 Task: Find One-way flight tickets for 1 adult, in Economy from Sydney to Auckland to travel on 26-Nov-2023.  Choice of flight is any airlines. Look for the cheapest flights. Setup price alerts to receive notifications for price drop.
Action: Mouse moved to (286, 250)
Screenshot: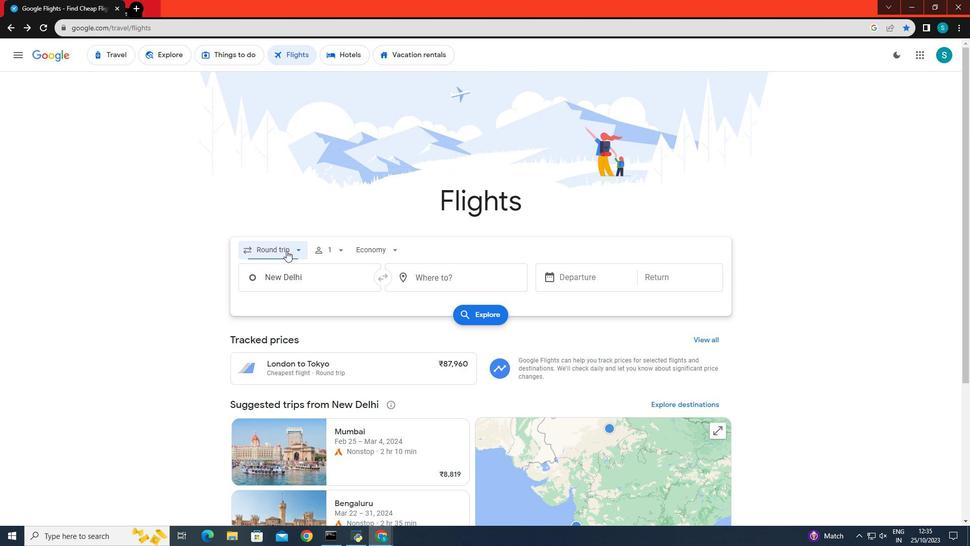 
Action: Mouse pressed left at (286, 250)
Screenshot: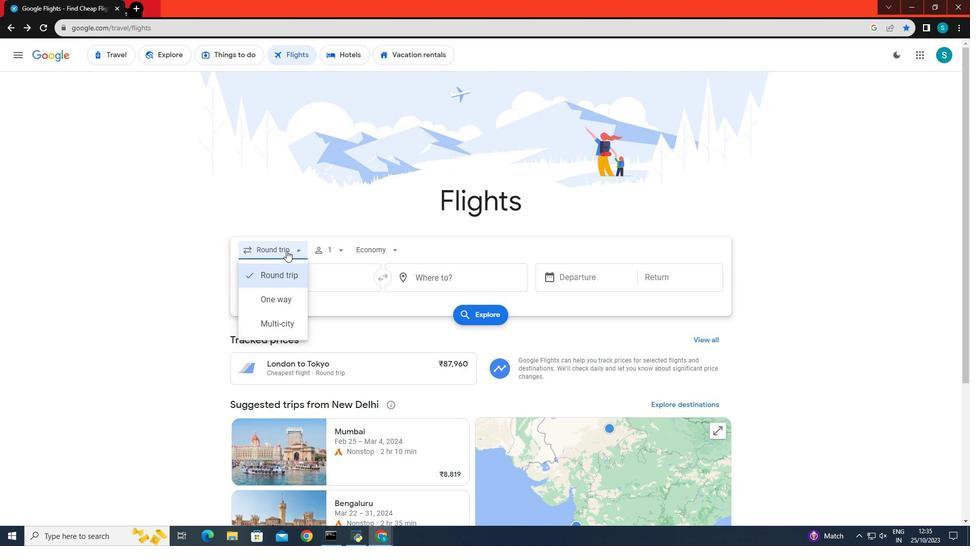 
Action: Mouse moved to (289, 298)
Screenshot: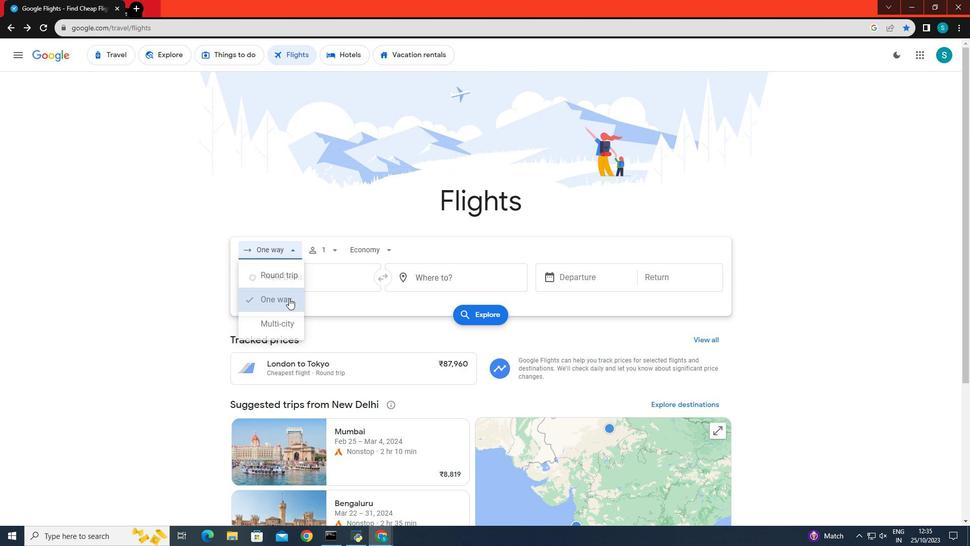 
Action: Mouse pressed left at (289, 298)
Screenshot: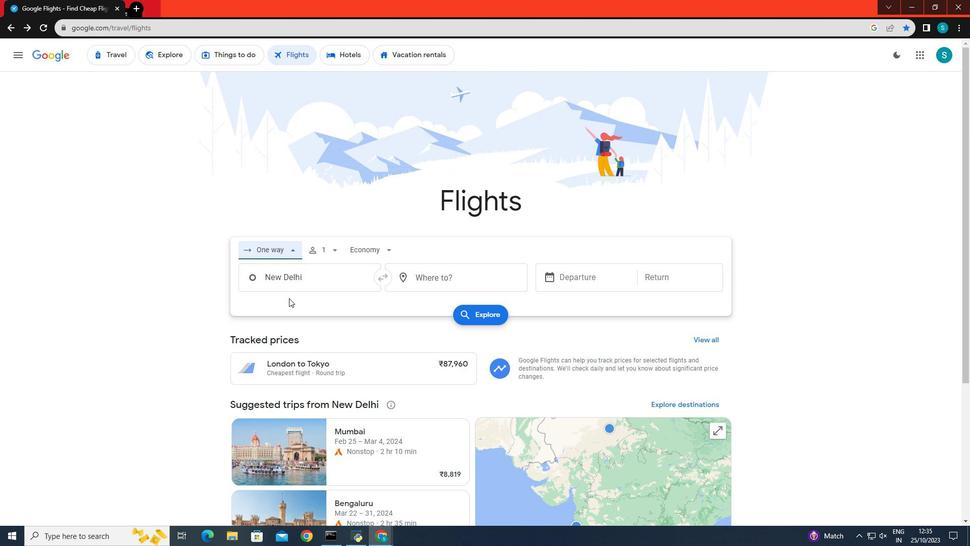 
Action: Mouse moved to (336, 251)
Screenshot: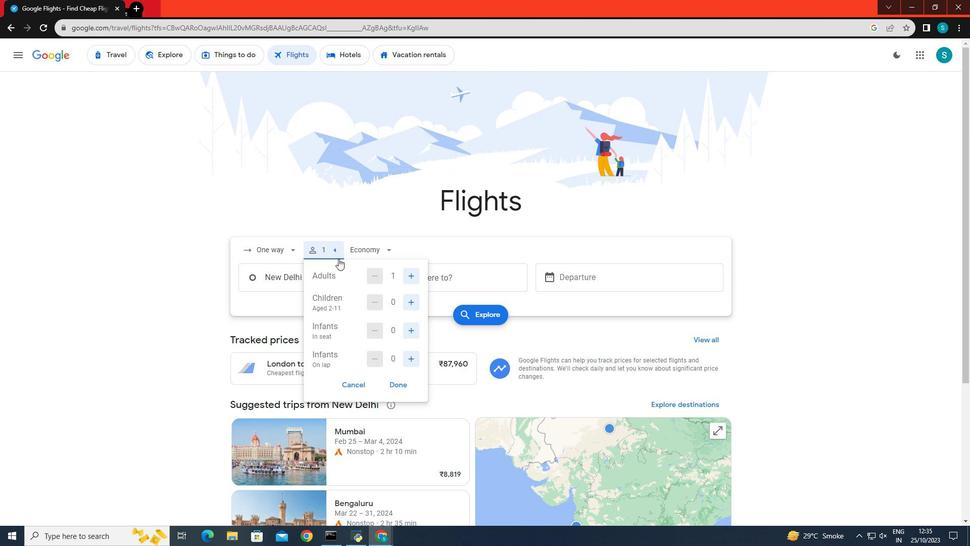 
Action: Mouse pressed left at (336, 251)
Screenshot: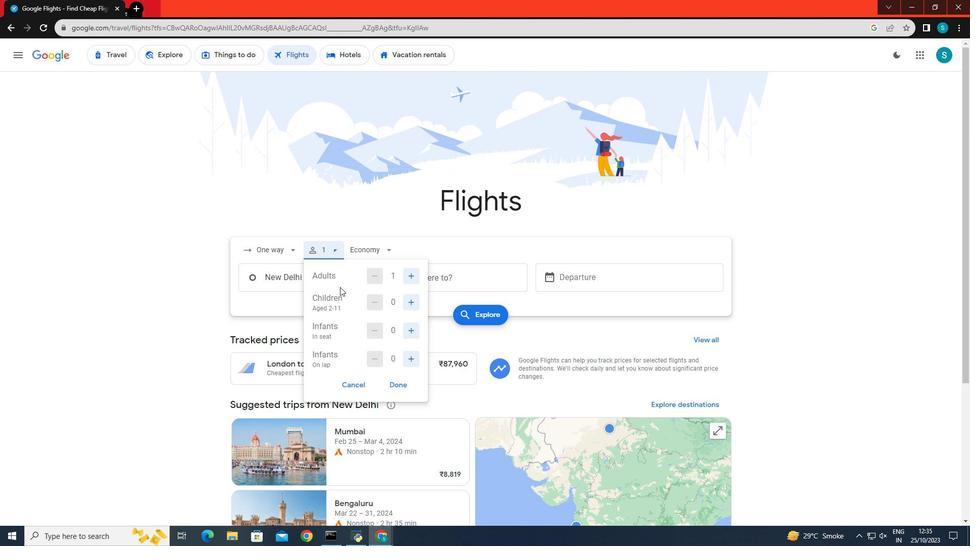 
Action: Mouse moved to (398, 386)
Screenshot: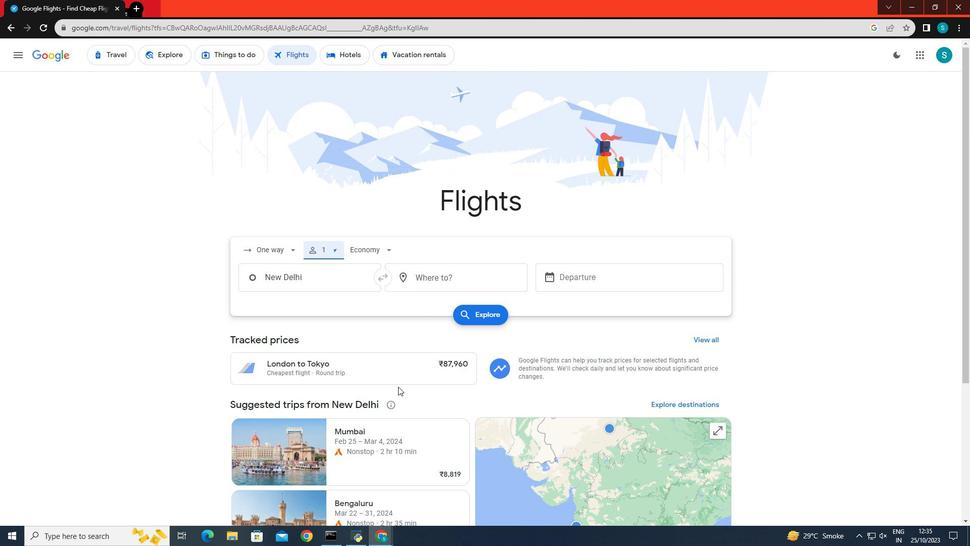 
Action: Mouse pressed left at (398, 386)
Screenshot: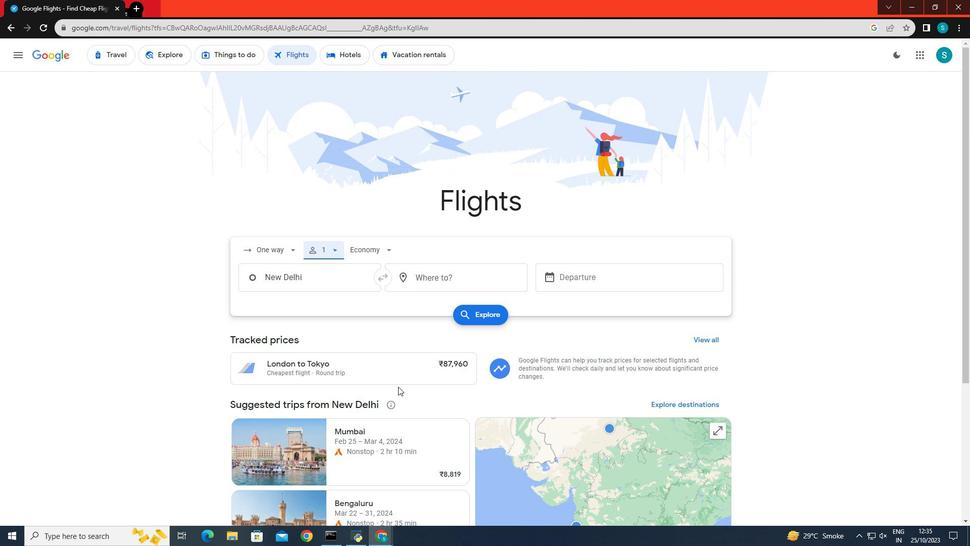 
Action: Mouse moved to (371, 253)
Screenshot: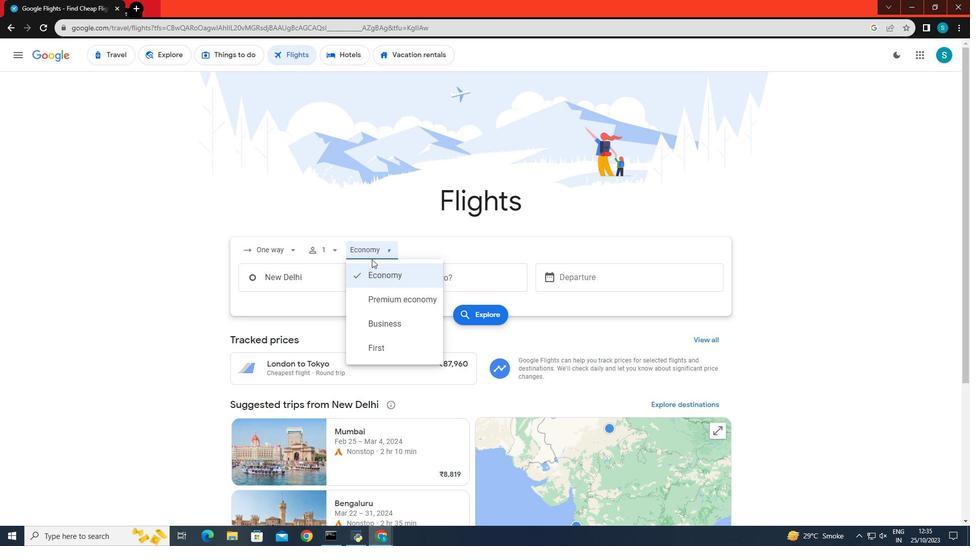 
Action: Mouse pressed left at (371, 253)
Screenshot: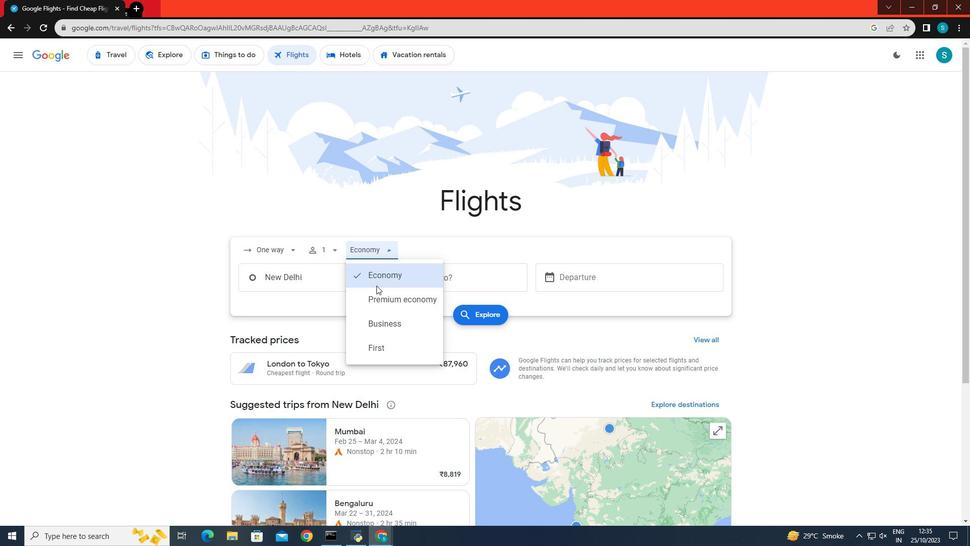 
Action: Mouse moved to (382, 278)
Screenshot: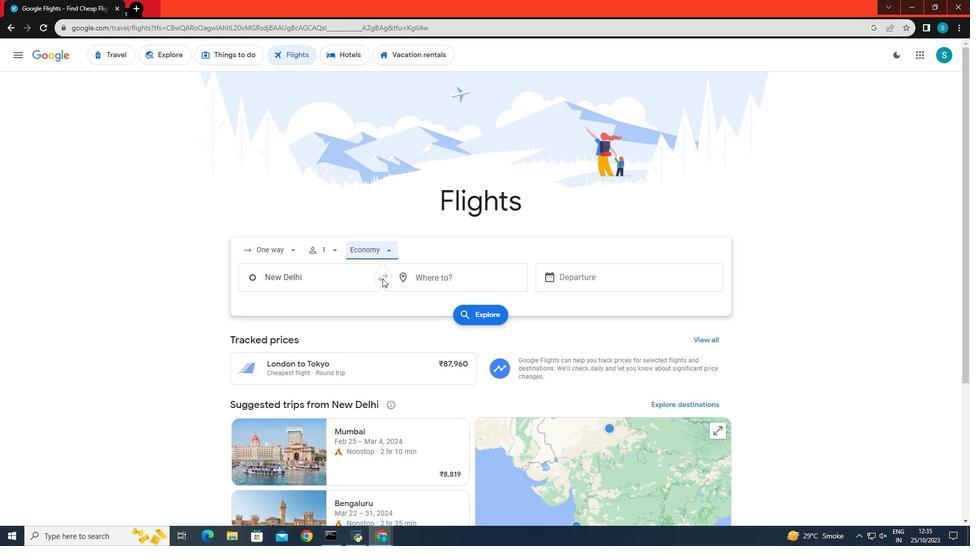 
Action: Mouse pressed left at (382, 278)
Screenshot: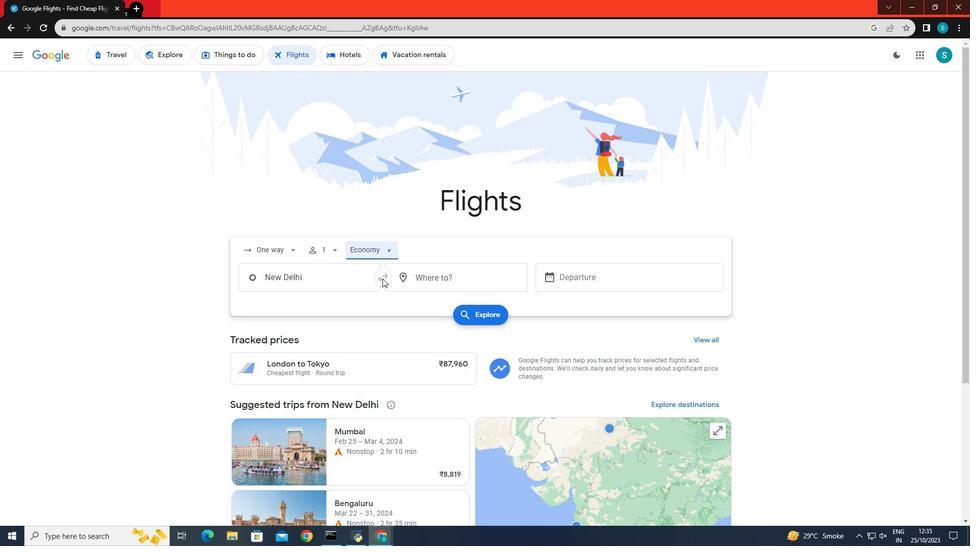 
Action: Mouse moved to (343, 286)
Screenshot: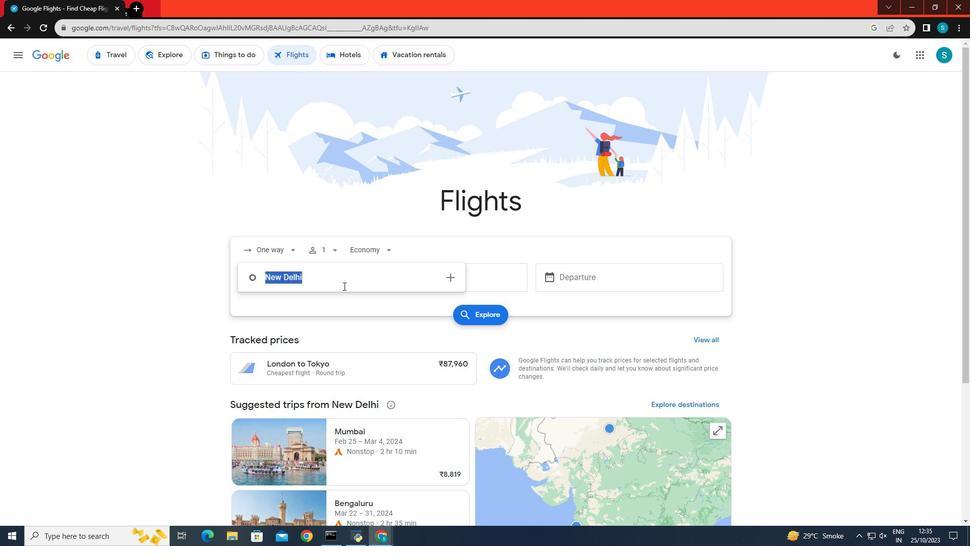 
Action: Mouse pressed left at (343, 286)
Screenshot: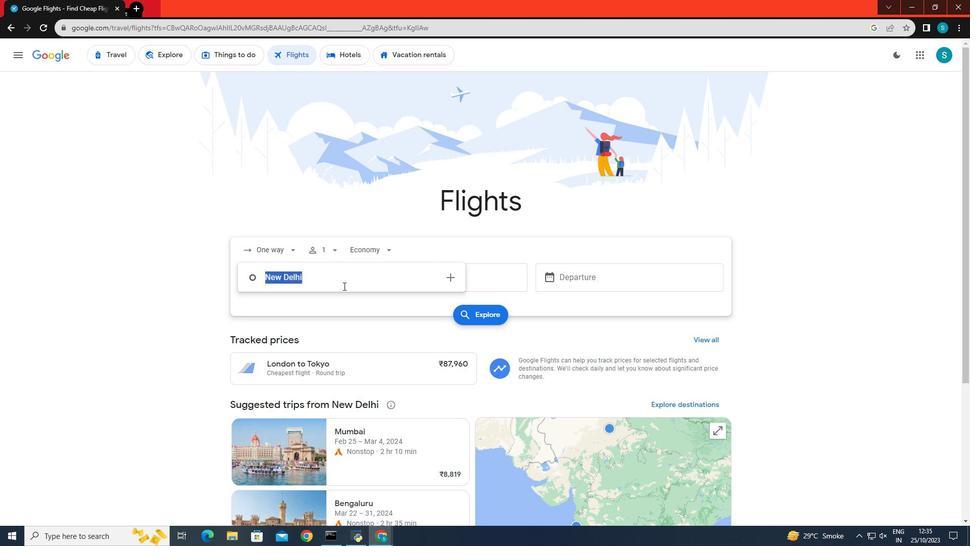 
Action: Key pressed <Key.backspace><Key.caps_lock>S<Key.caps_lock>yden<Key.backspace><Key.backspace>ney
Screenshot: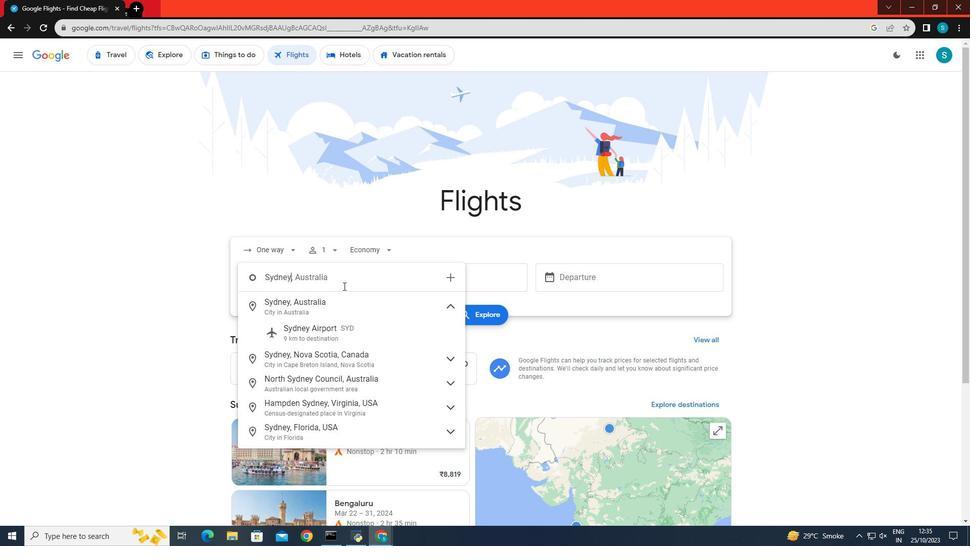 
Action: Mouse moved to (318, 326)
Screenshot: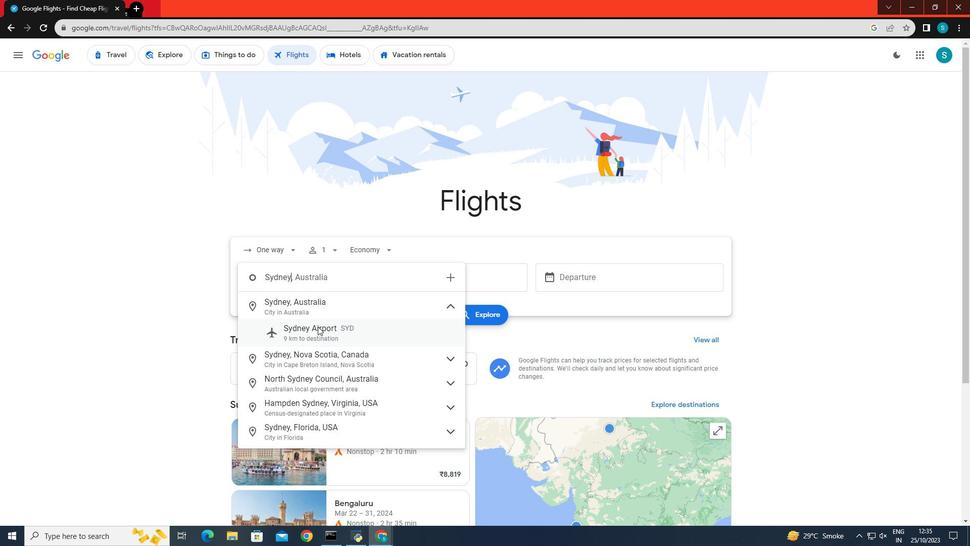 
Action: Mouse pressed left at (318, 326)
Screenshot: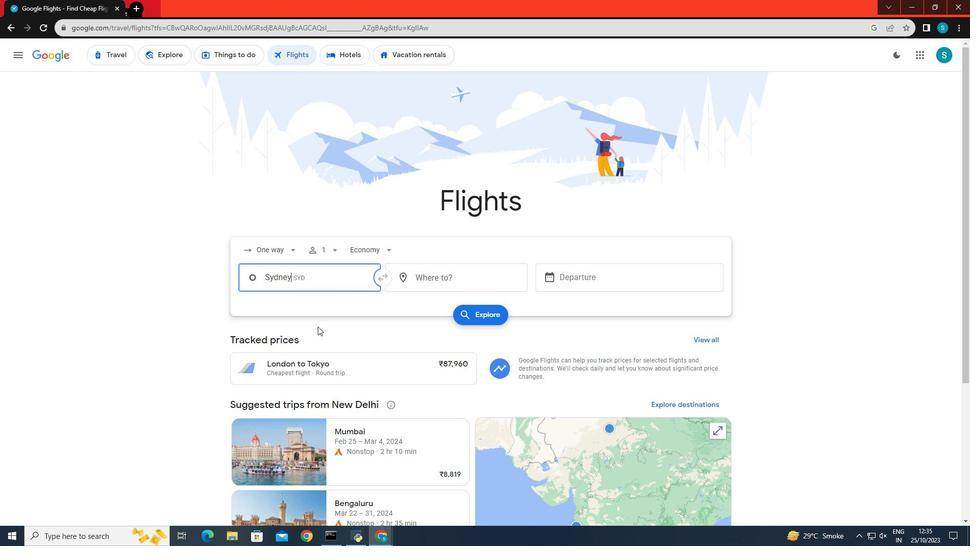 
Action: Mouse moved to (419, 279)
Screenshot: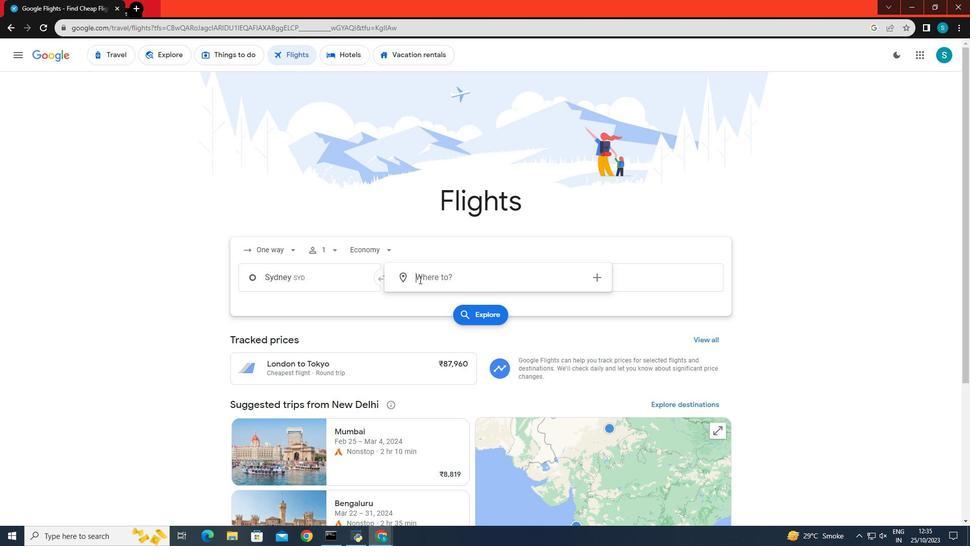 
Action: Mouse pressed left at (419, 279)
Screenshot: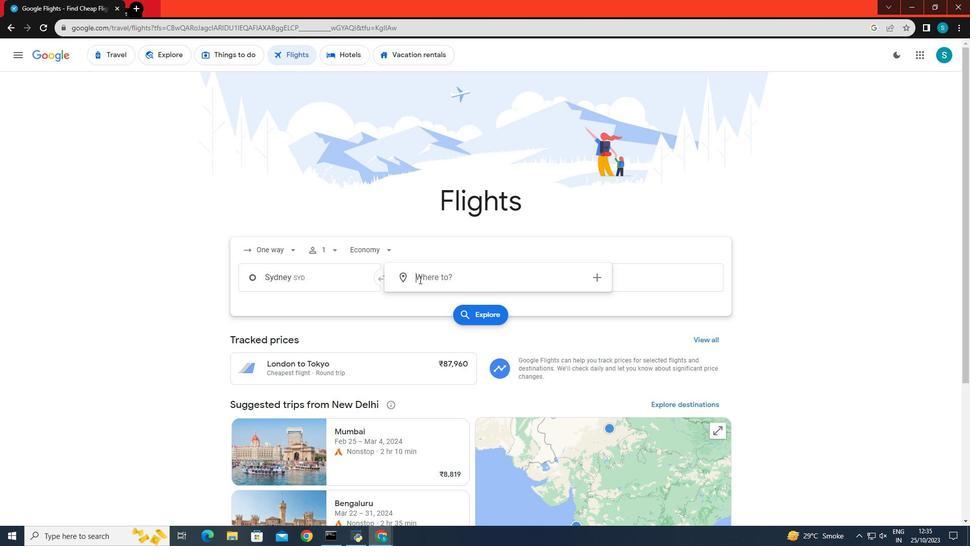 
Action: Key pressed <Key.caps_lock>A<Key.caps_lock>uckland
Screenshot: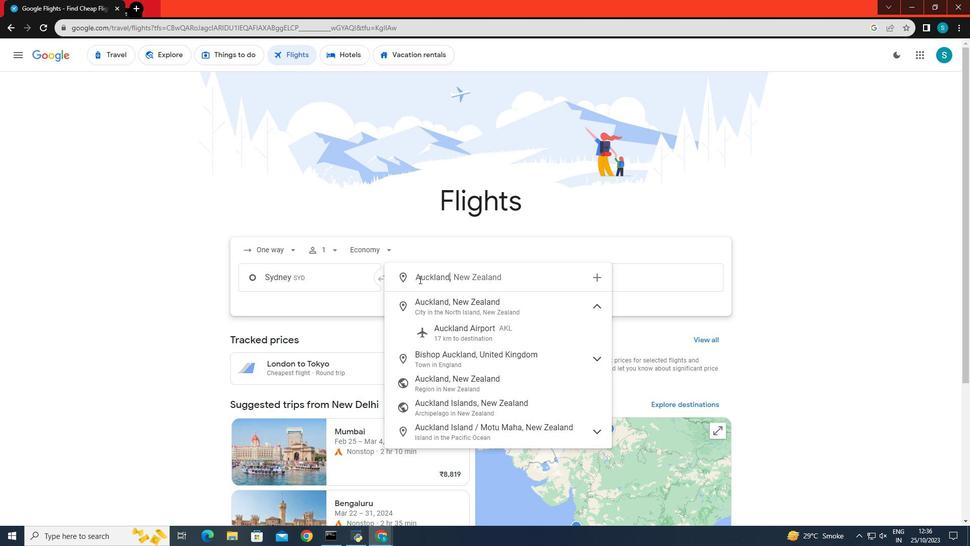 
Action: Mouse moved to (451, 326)
Screenshot: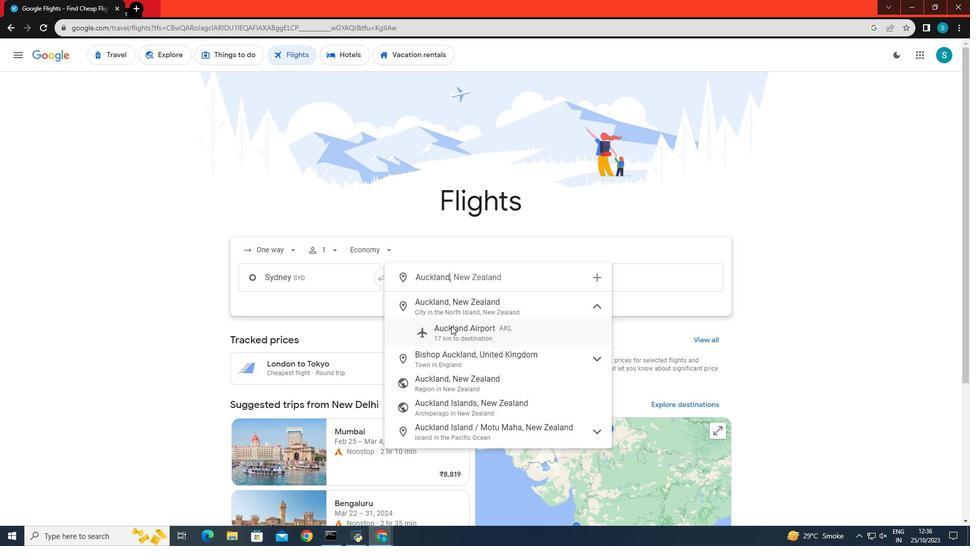 
Action: Mouse pressed left at (451, 326)
Screenshot: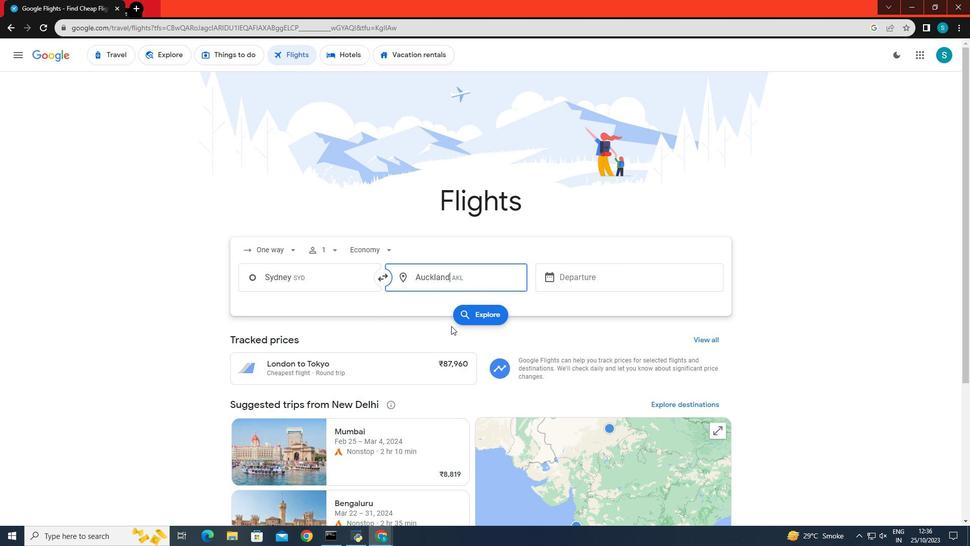 
Action: Mouse moved to (567, 274)
Screenshot: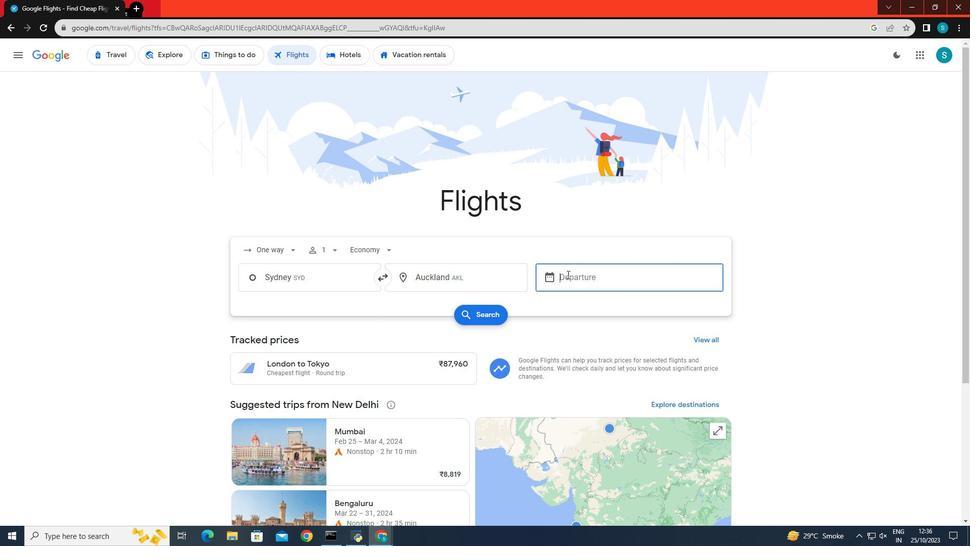 
Action: Mouse pressed left at (567, 274)
Screenshot: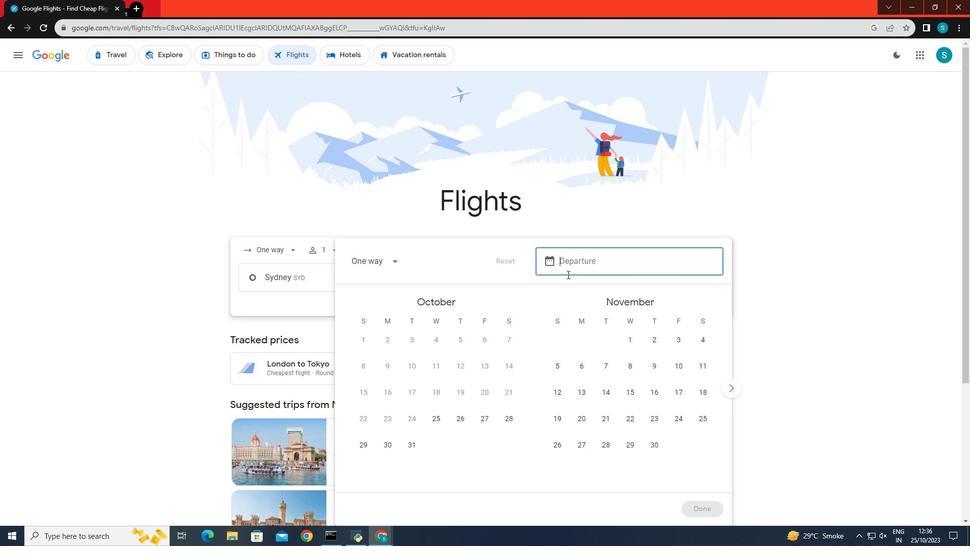 
Action: Mouse moved to (558, 444)
Screenshot: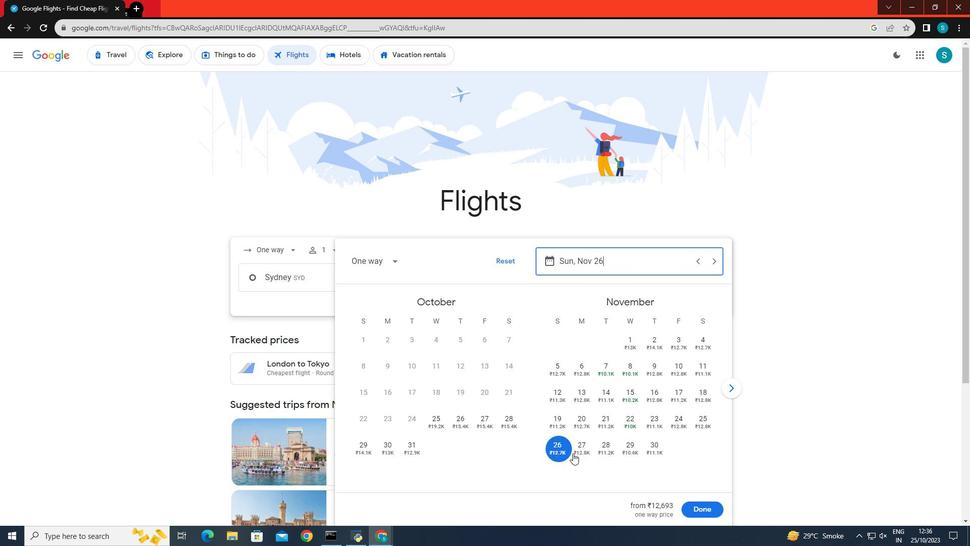 
Action: Mouse pressed left at (558, 444)
Screenshot: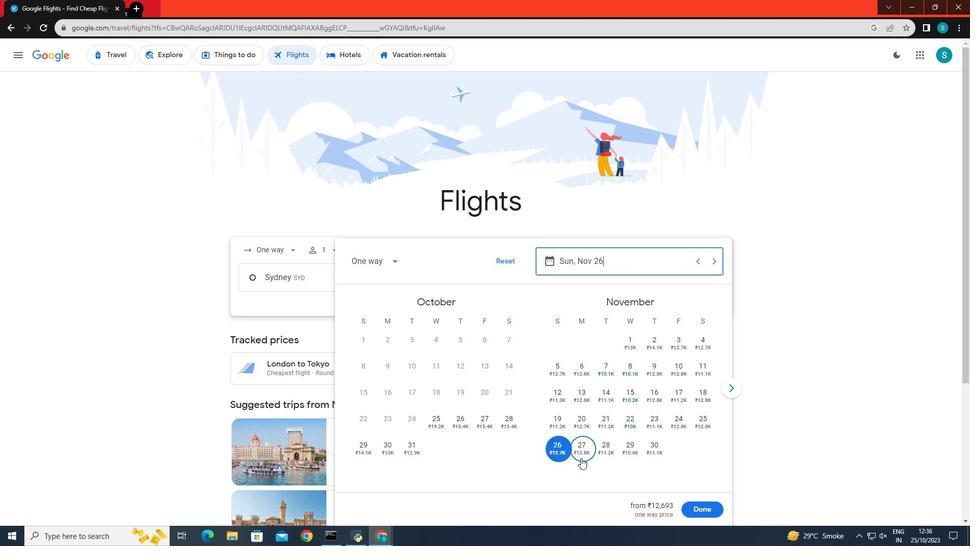 
Action: Mouse moved to (692, 510)
Screenshot: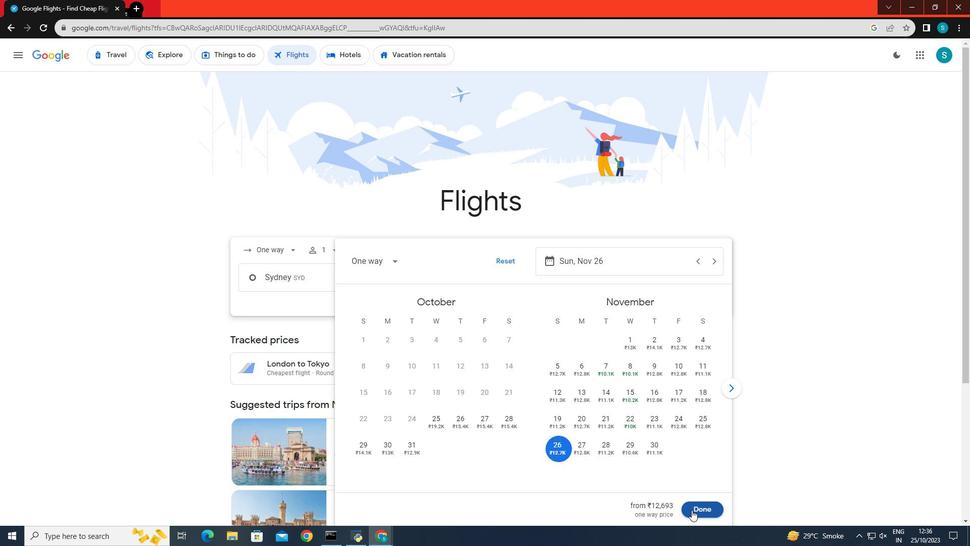 
Action: Mouse pressed left at (692, 510)
Screenshot: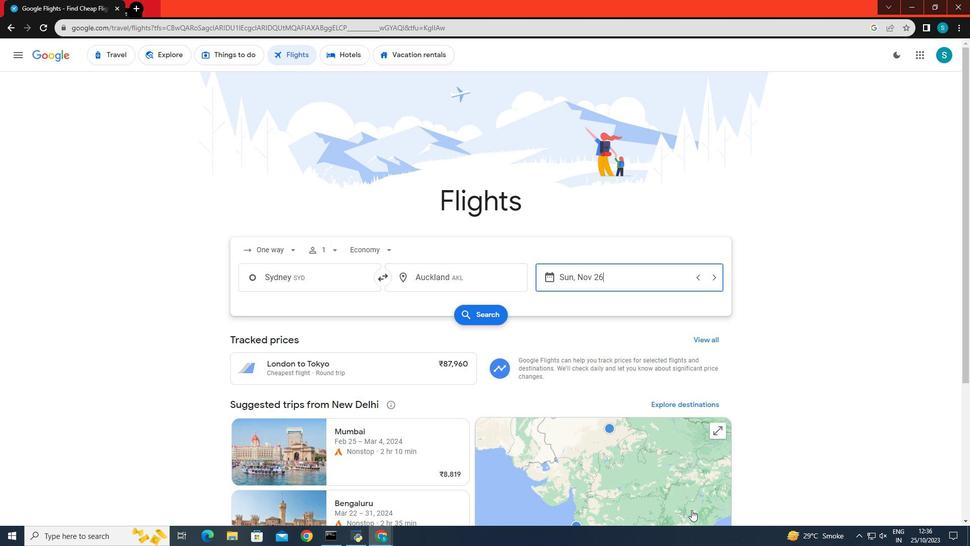 
Action: Mouse moved to (483, 314)
Screenshot: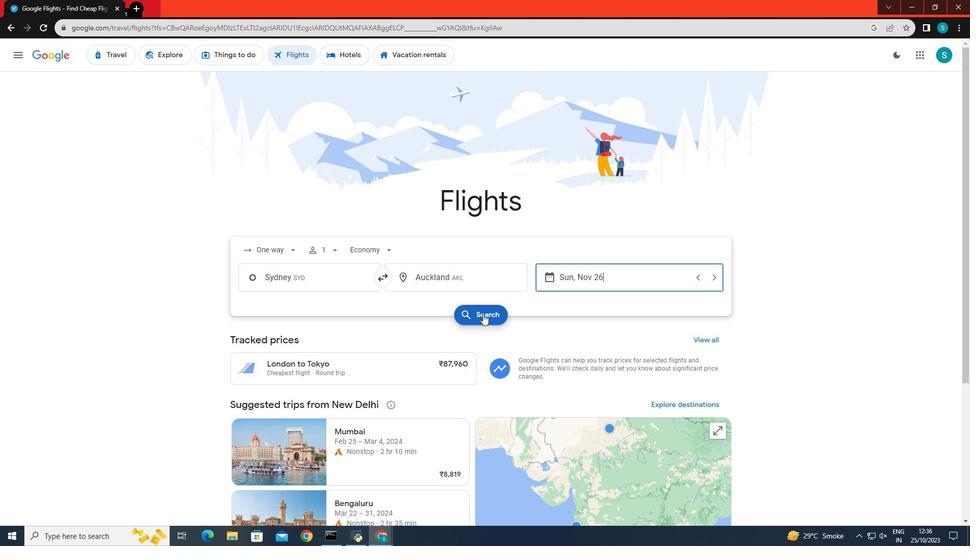 
Action: Mouse pressed left at (483, 314)
Screenshot: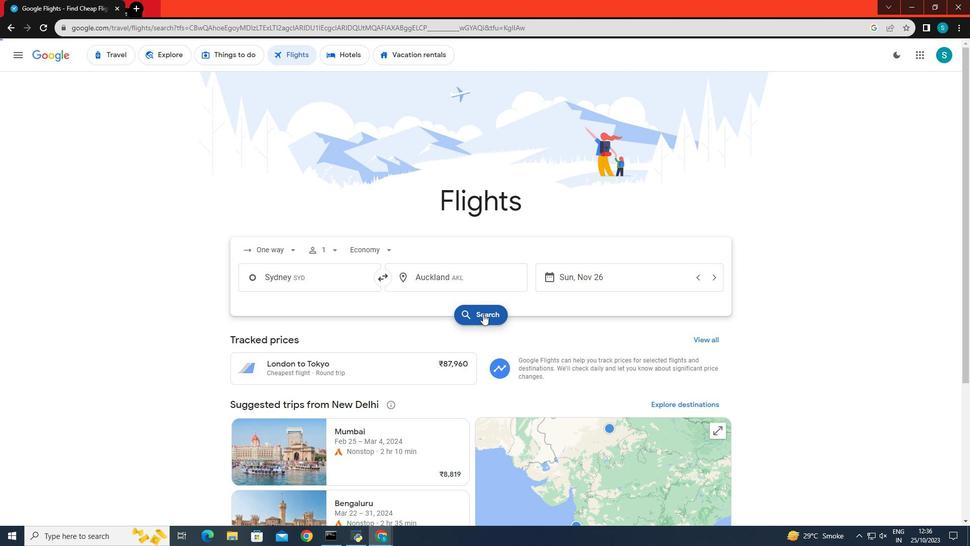 
Action: Mouse moved to (359, 149)
Screenshot: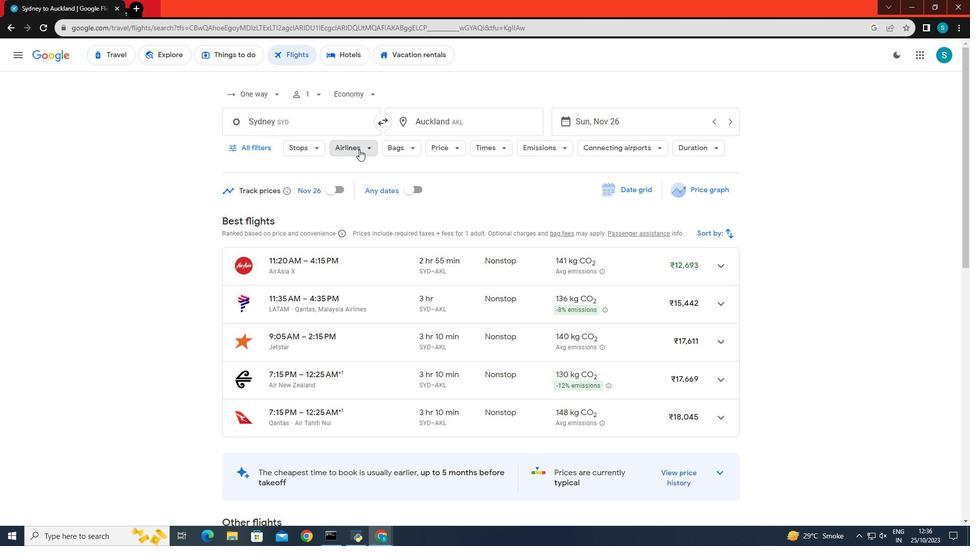 
Action: Mouse pressed left at (359, 149)
Screenshot: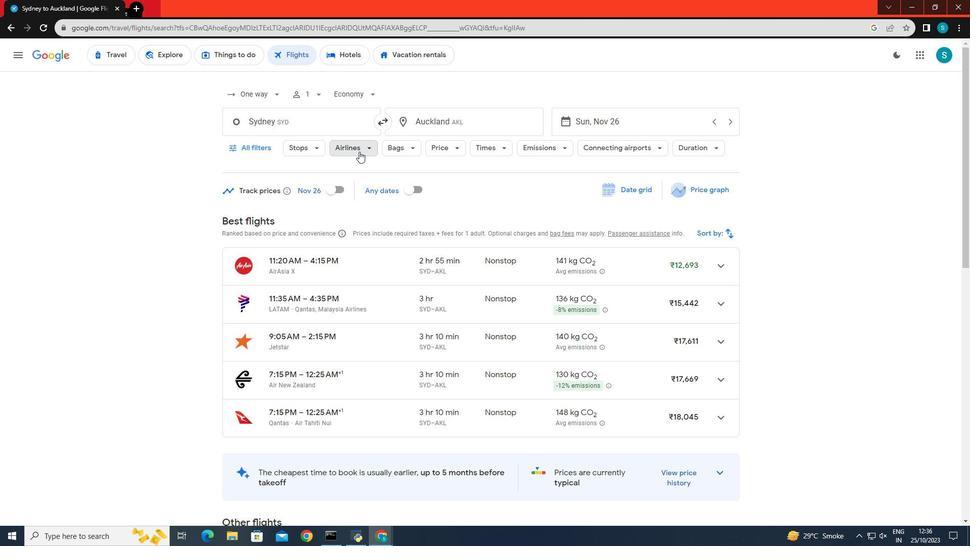 
Action: Mouse moved to (399, 376)
Screenshot: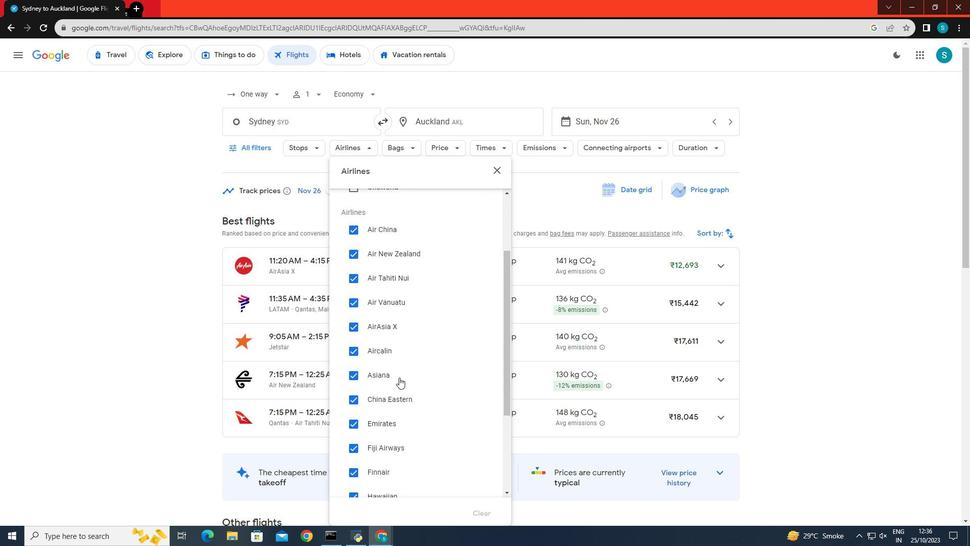 
Action: Mouse scrolled (399, 376) with delta (0, 0)
Screenshot: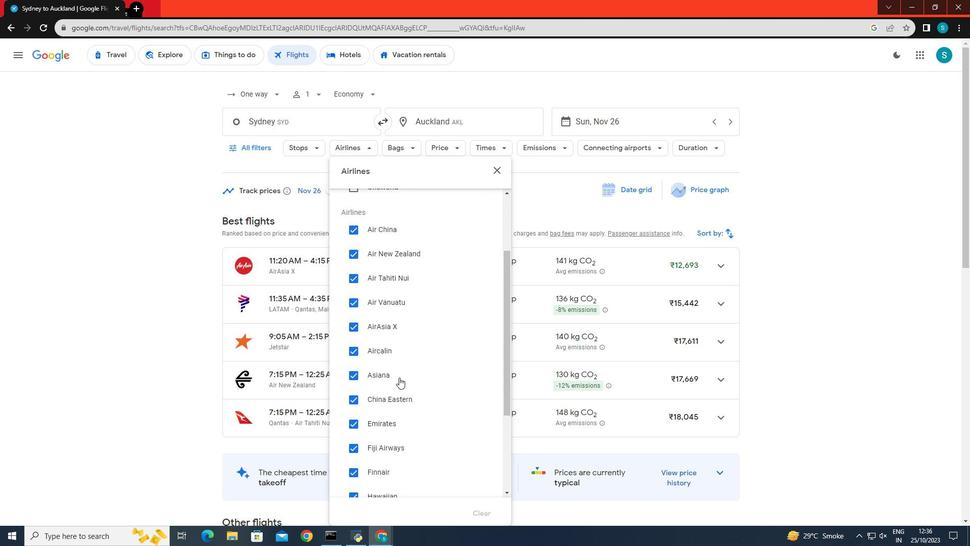 
Action: Mouse scrolled (399, 376) with delta (0, 0)
Screenshot: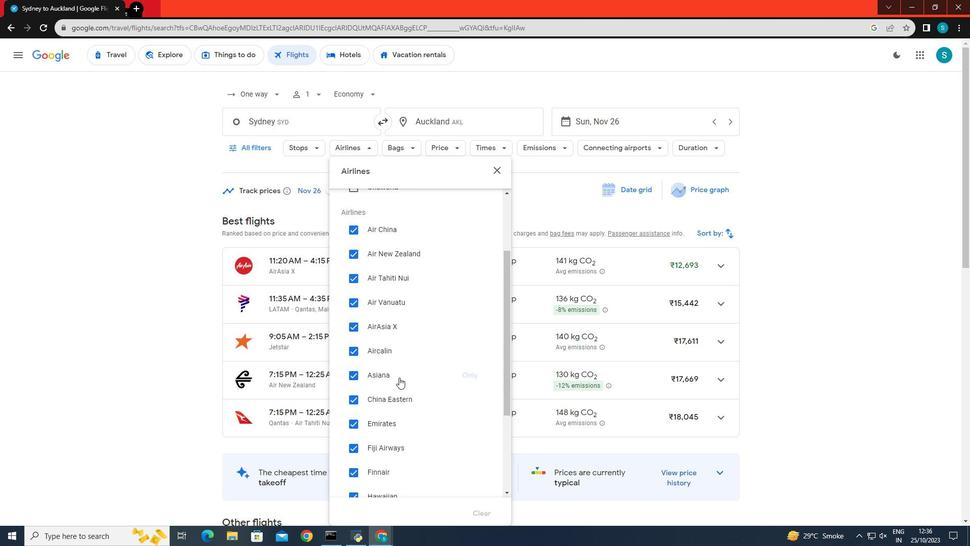 
Action: Mouse moved to (399, 377)
Screenshot: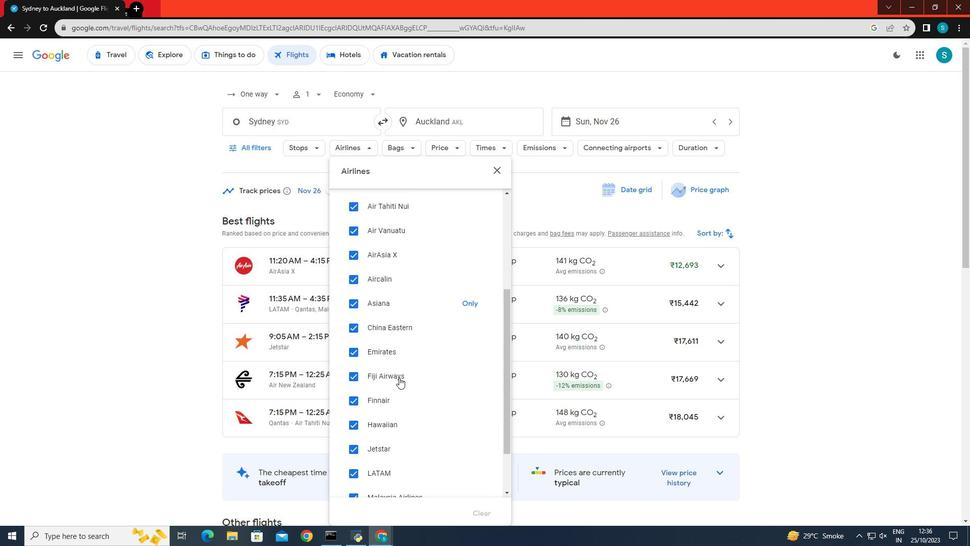 
Action: Mouse scrolled (399, 377) with delta (0, 0)
Screenshot: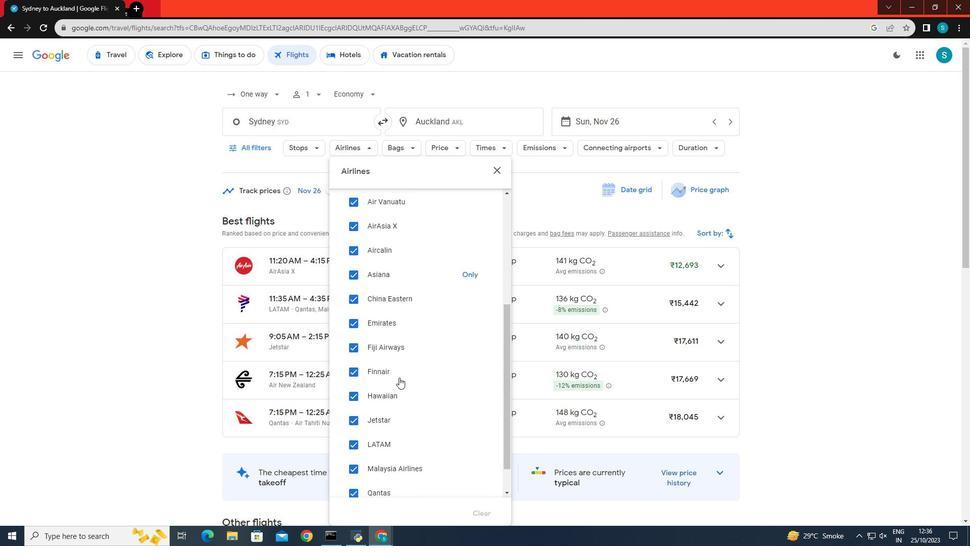 
Action: Mouse scrolled (399, 377) with delta (0, 0)
Screenshot: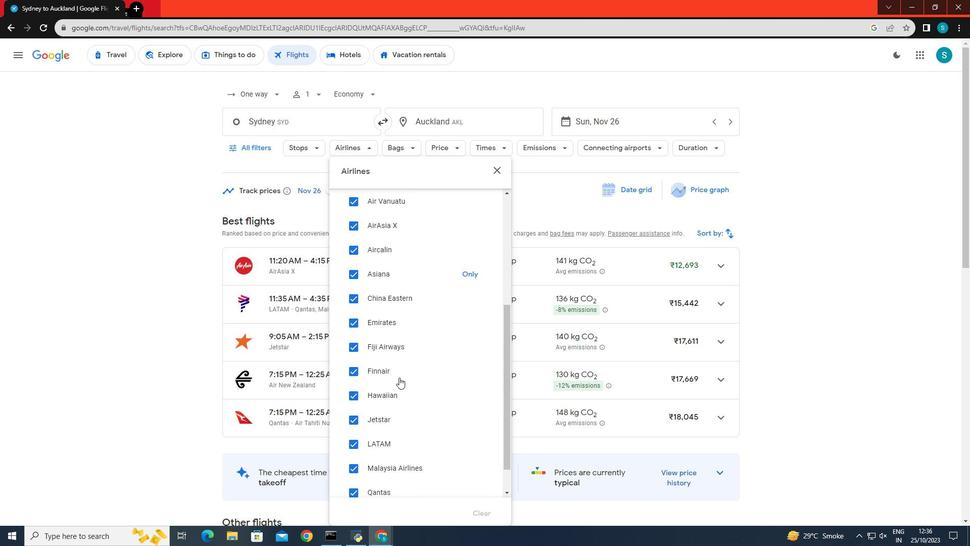 
Action: Mouse moved to (462, 321)
Screenshot: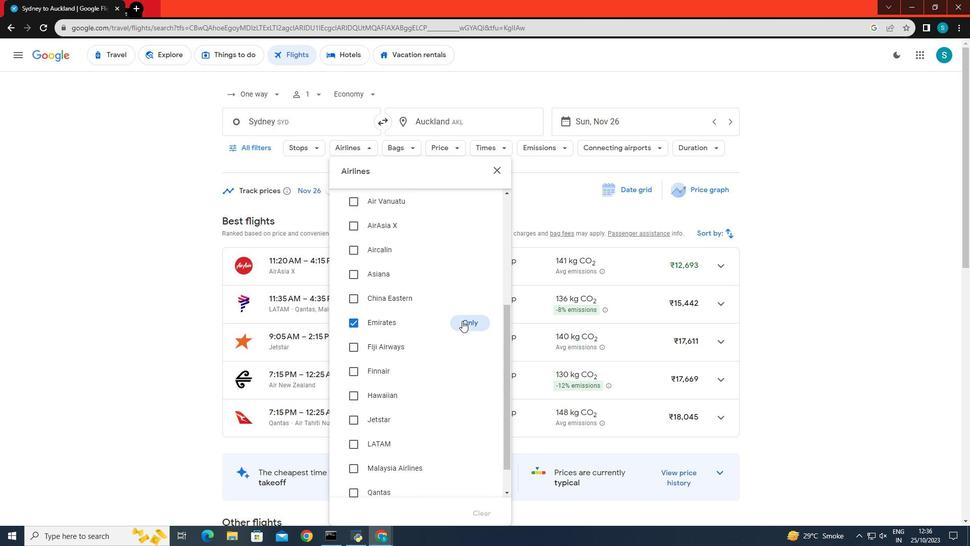 
Action: Mouse pressed left at (462, 321)
Screenshot: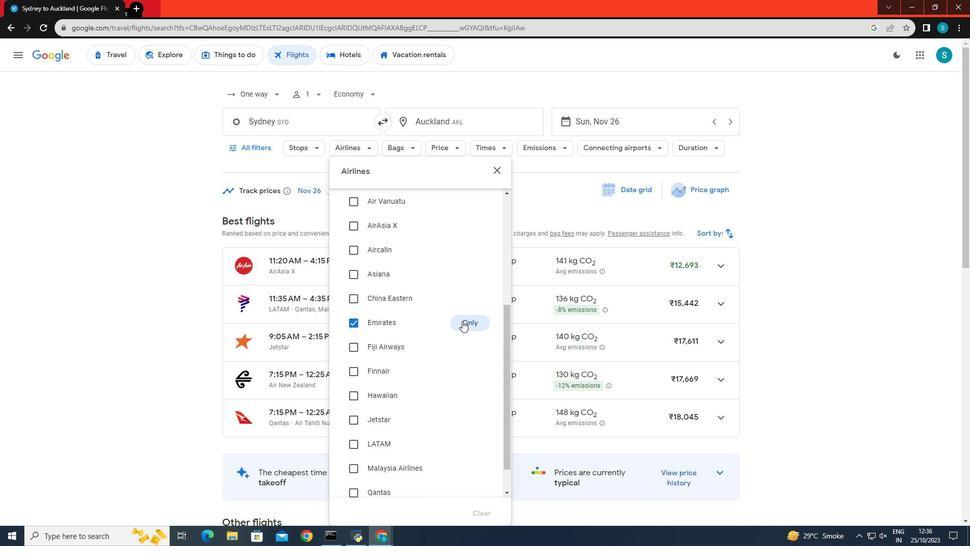 
Action: Mouse moved to (455, 322)
Screenshot: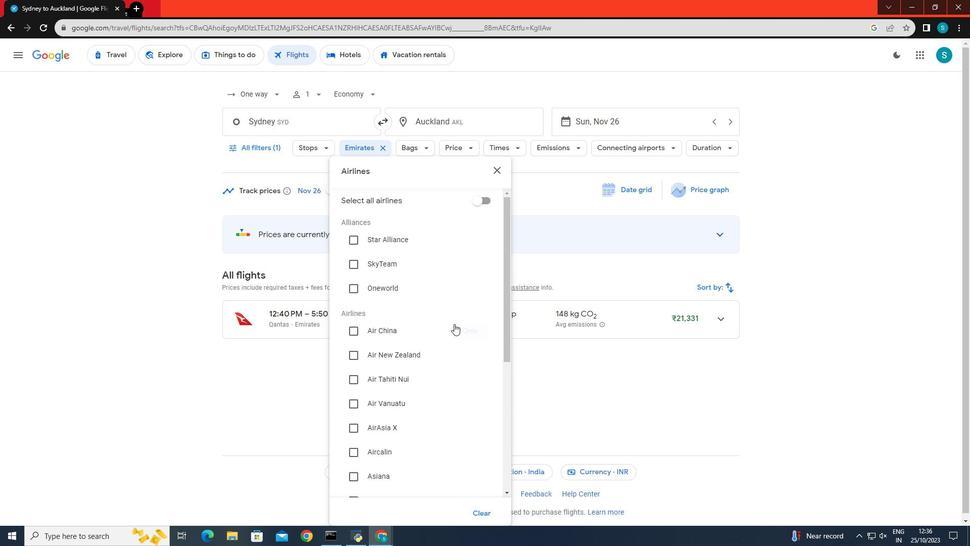 
Action: Mouse scrolled (455, 322) with delta (0, 0)
Screenshot: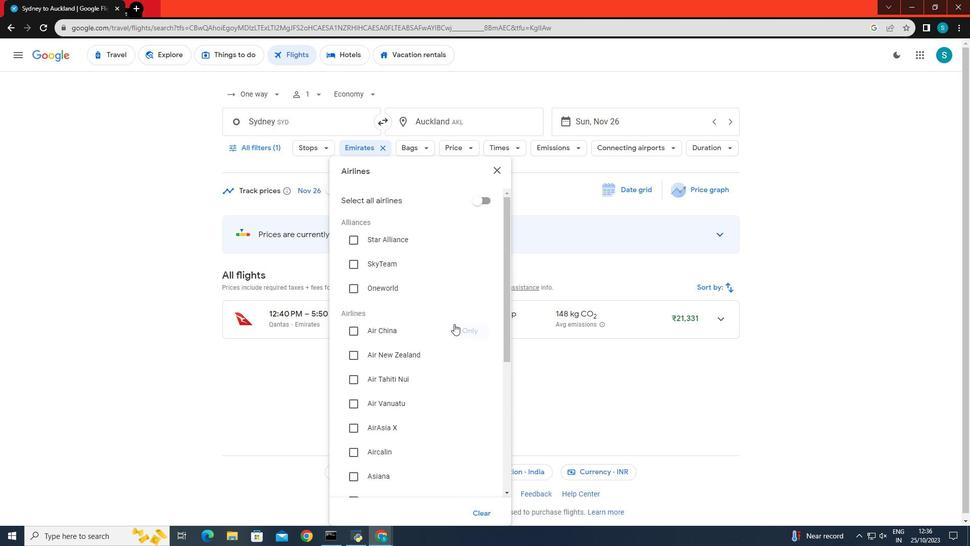 
Action: Mouse scrolled (455, 322) with delta (0, 0)
Screenshot: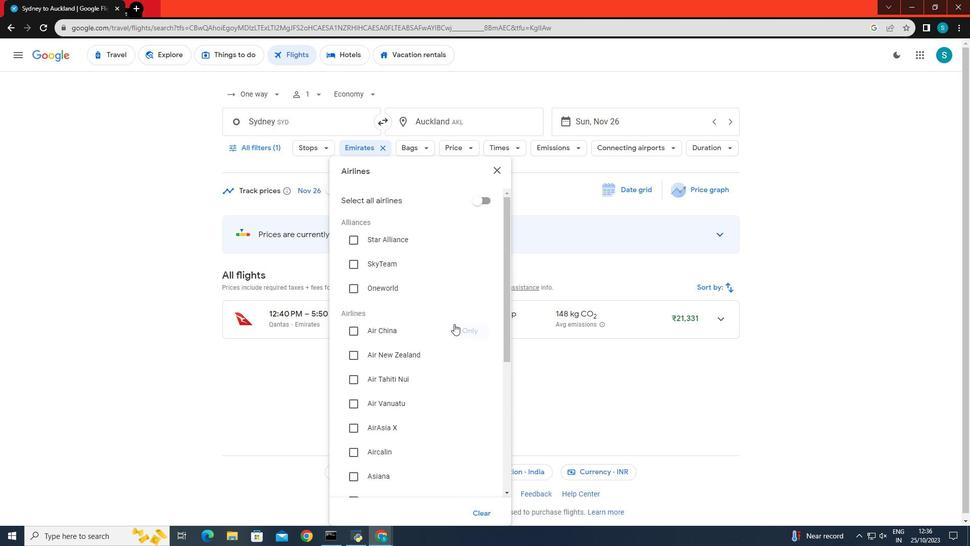 
Action: Mouse scrolled (455, 322) with delta (0, 0)
Screenshot: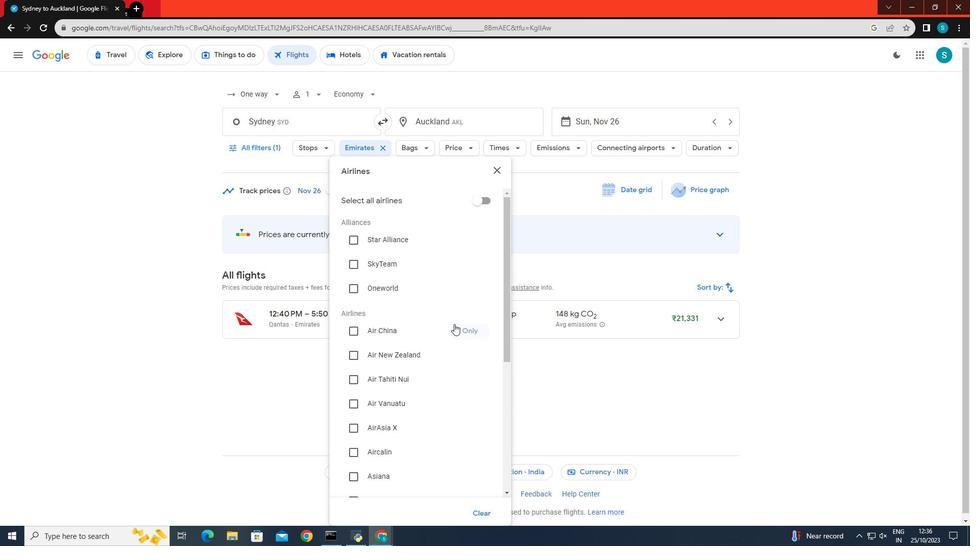 
Action: Mouse scrolled (455, 322) with delta (0, 0)
Screenshot: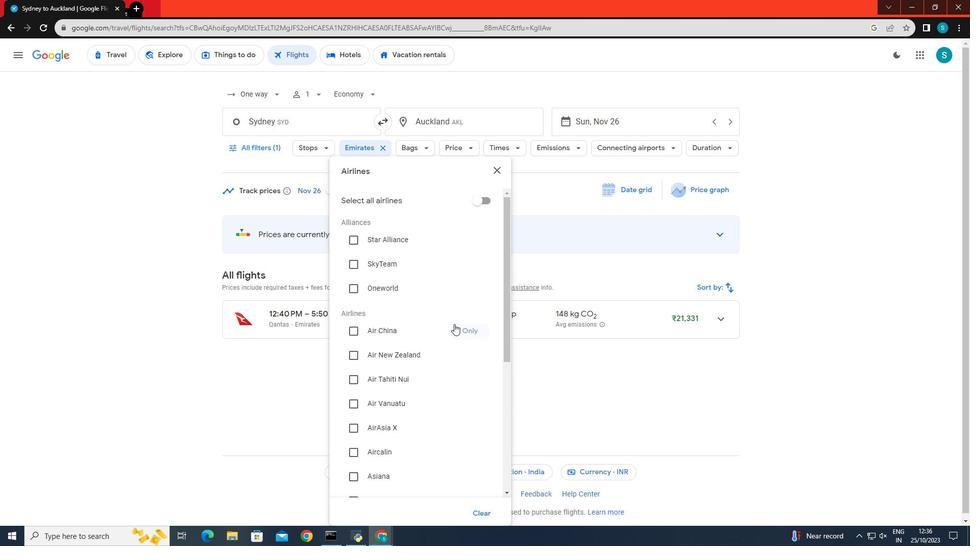 
Action: Mouse moved to (454, 324)
Screenshot: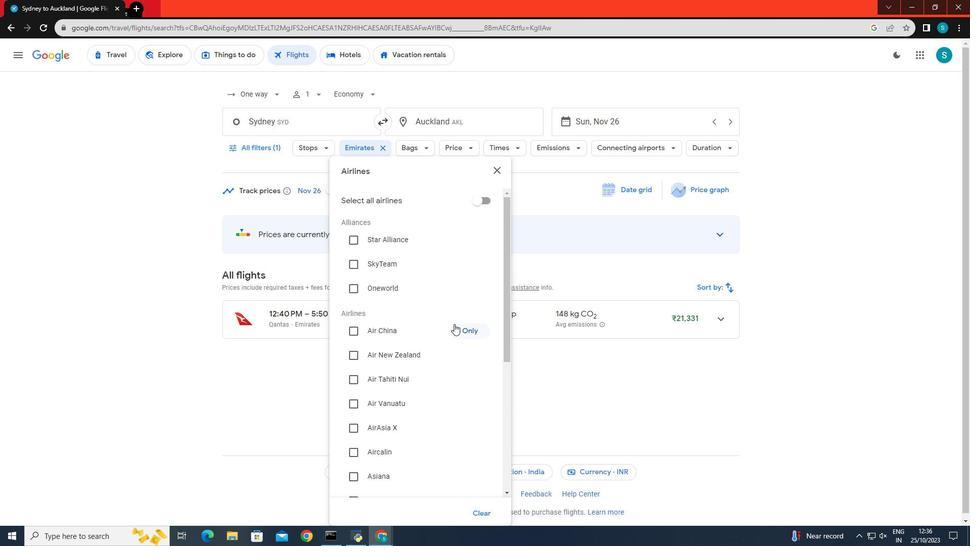 
Action: Mouse scrolled (454, 324) with delta (0, 0)
Screenshot: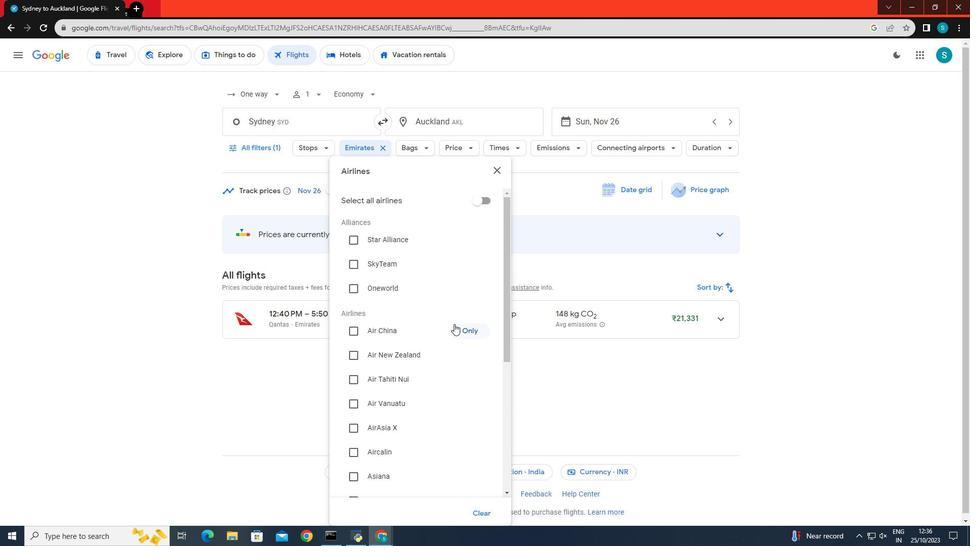 
Action: Mouse scrolled (454, 324) with delta (0, 0)
Screenshot: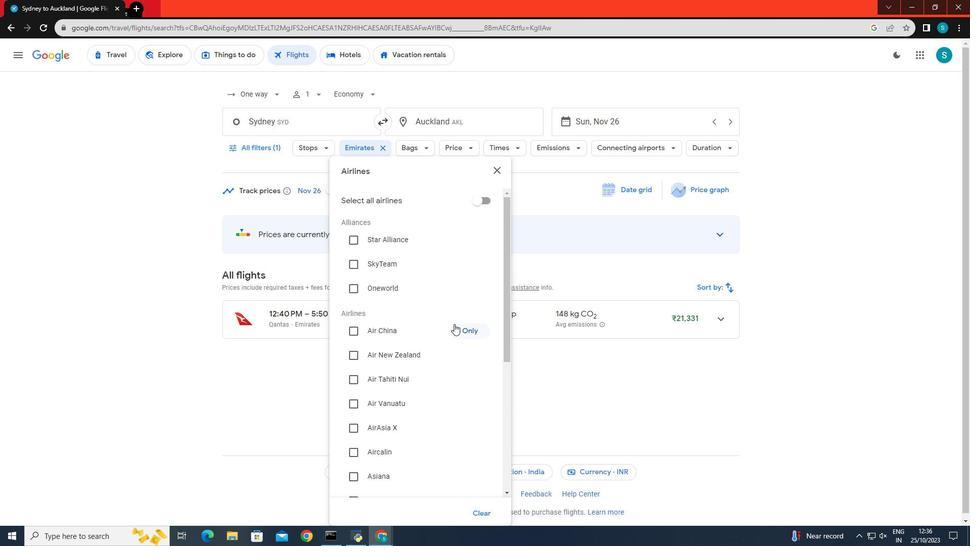 
Action: Mouse scrolled (454, 324) with delta (0, 0)
Screenshot: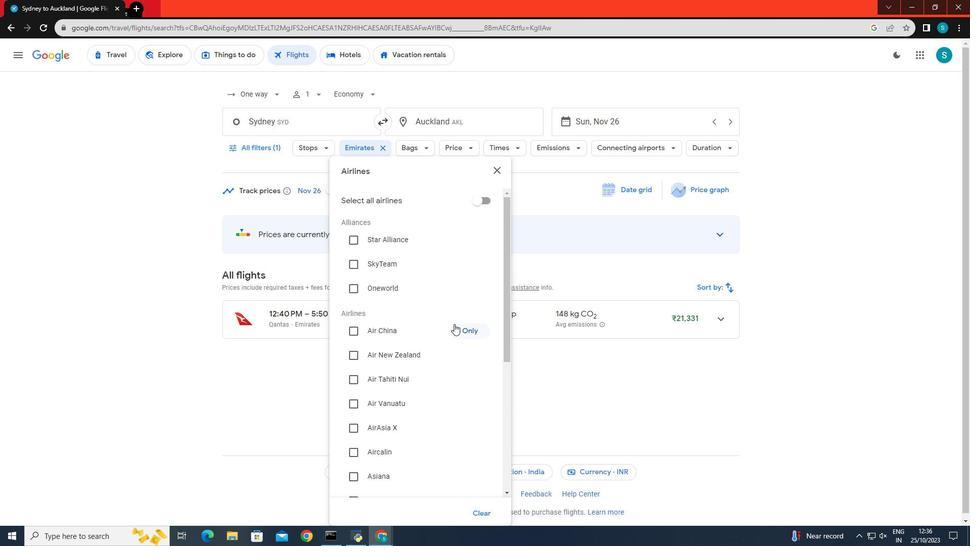 
Action: Mouse moved to (192, 332)
Screenshot: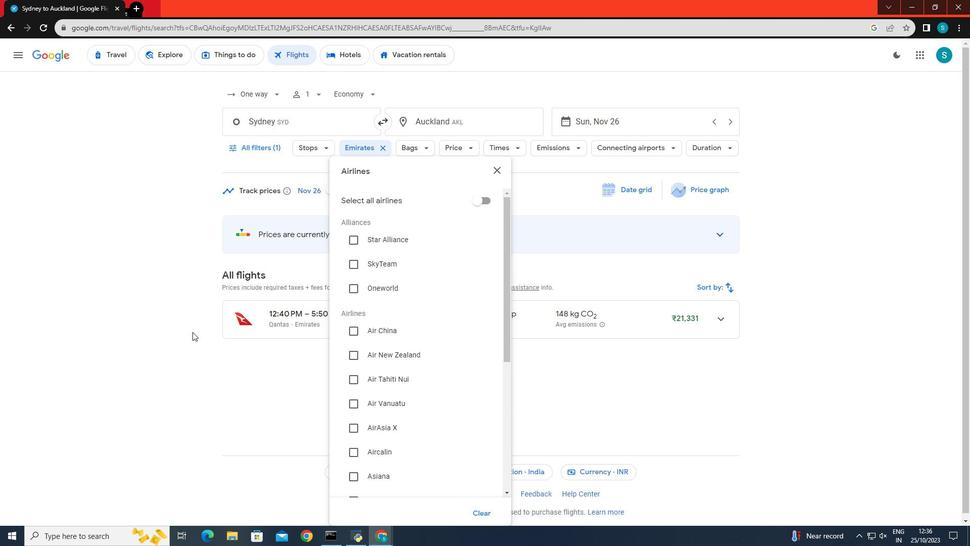
Action: Mouse pressed left at (192, 332)
Screenshot: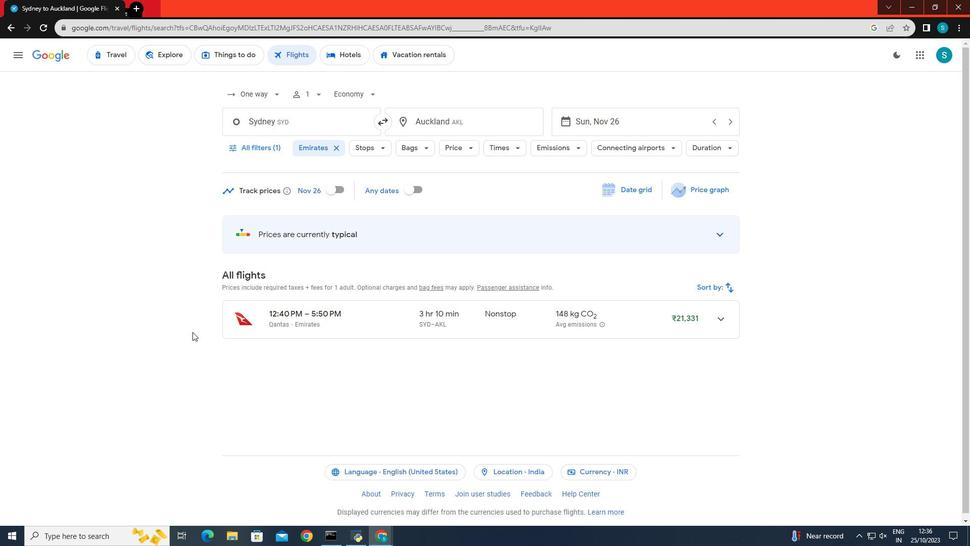 
Action: Mouse moved to (718, 288)
Screenshot: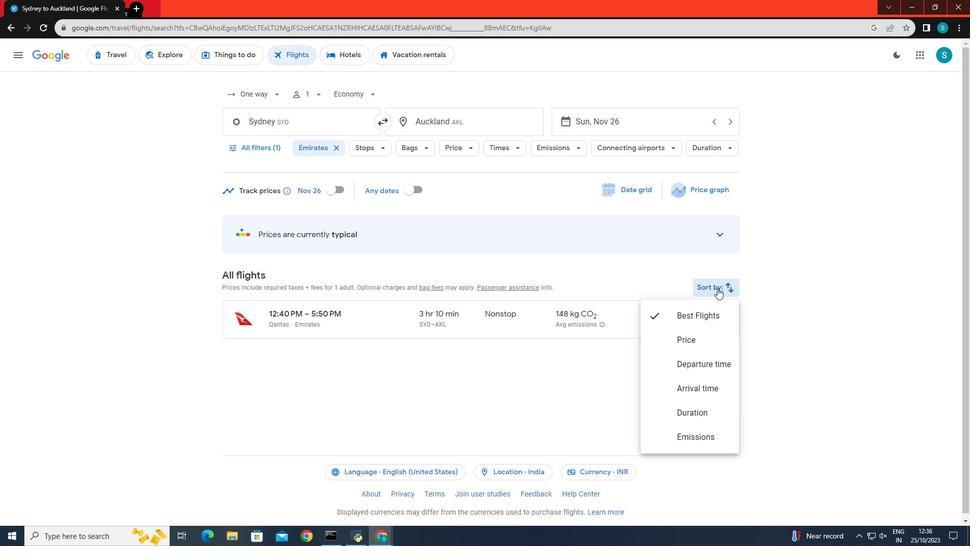 
Action: Mouse pressed left at (718, 288)
Screenshot: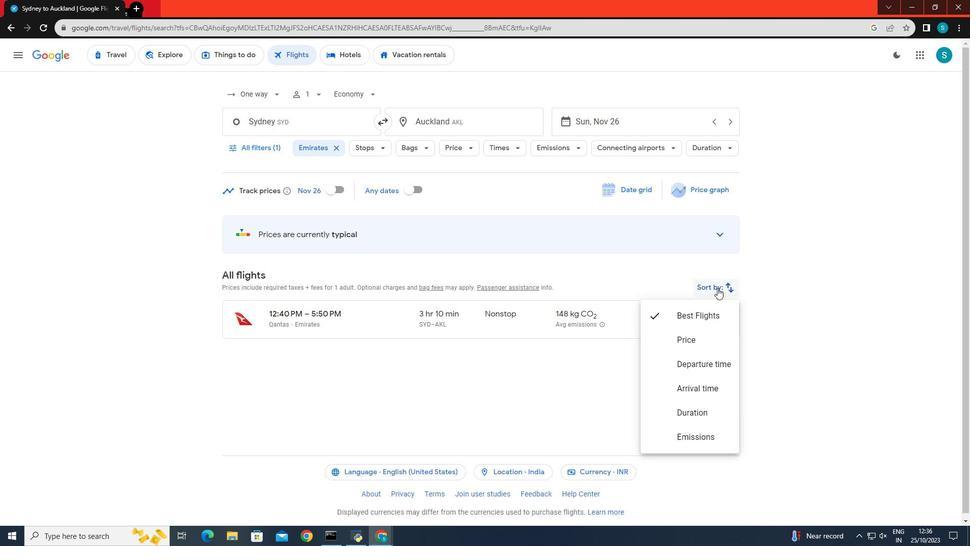
Action: Mouse moved to (684, 342)
Screenshot: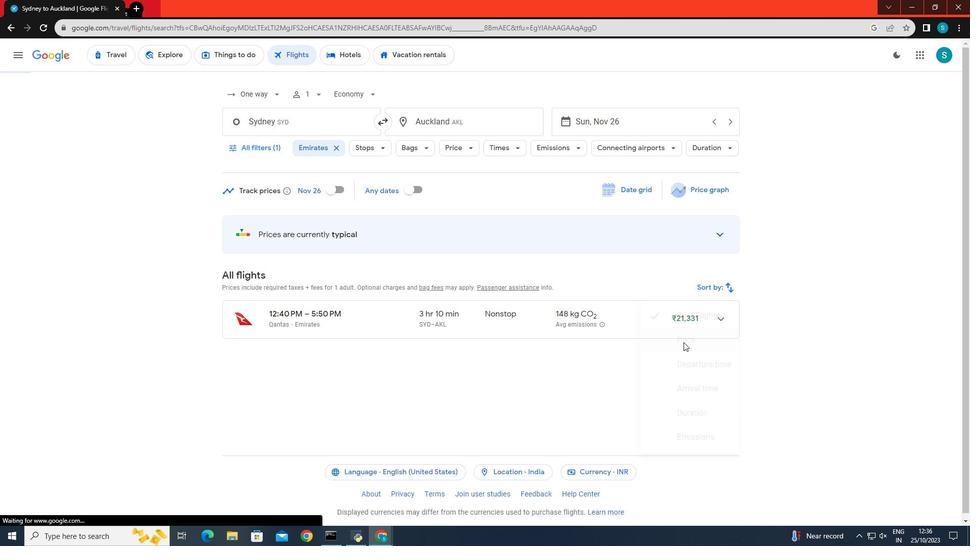 
Action: Mouse pressed left at (684, 342)
Screenshot: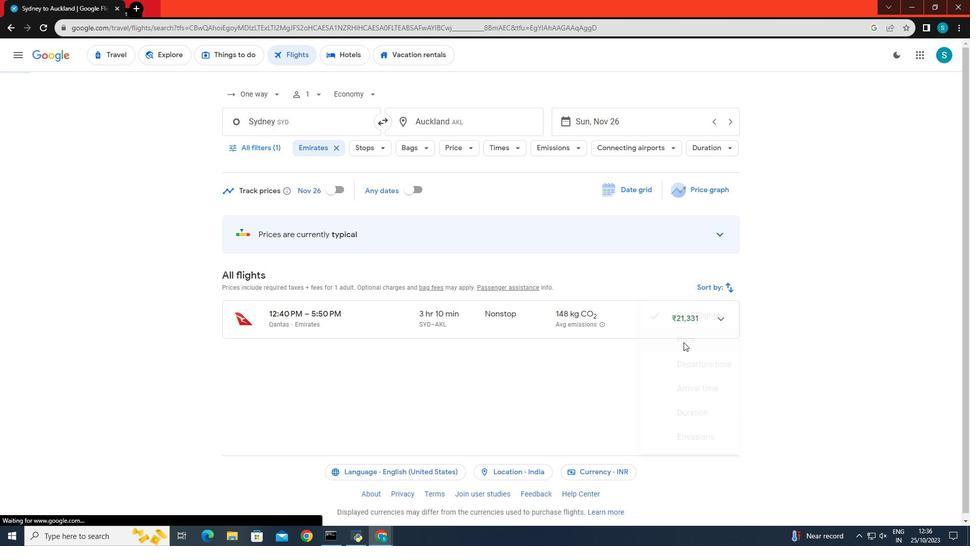 
Action: Mouse moved to (251, 279)
Screenshot: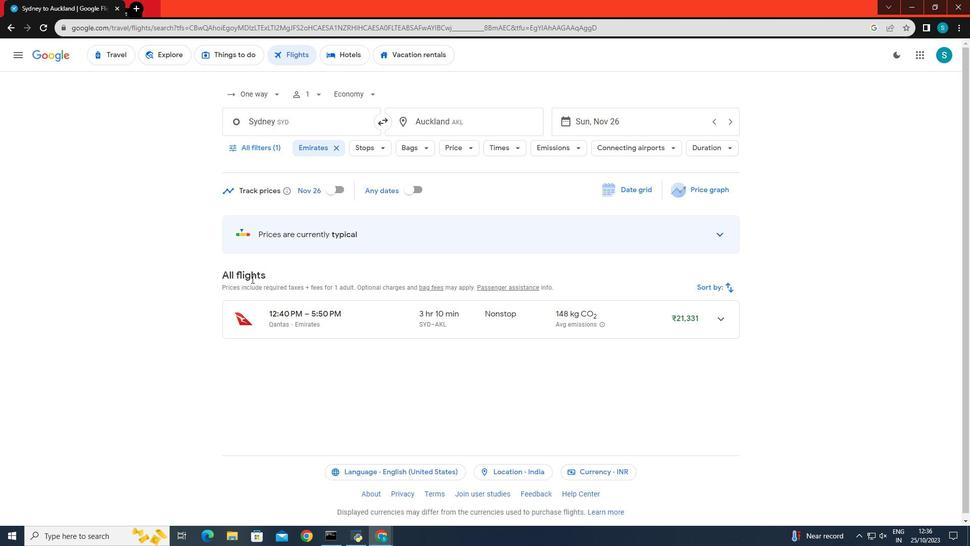 
Action: Mouse scrolled (251, 279) with delta (0, 0)
Screenshot: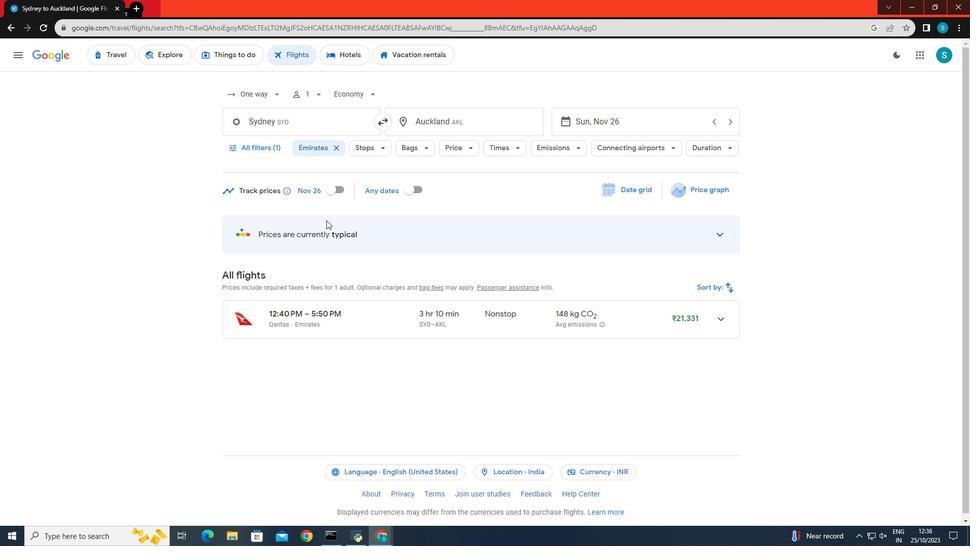 
Action: Mouse scrolled (251, 279) with delta (0, 0)
Screenshot: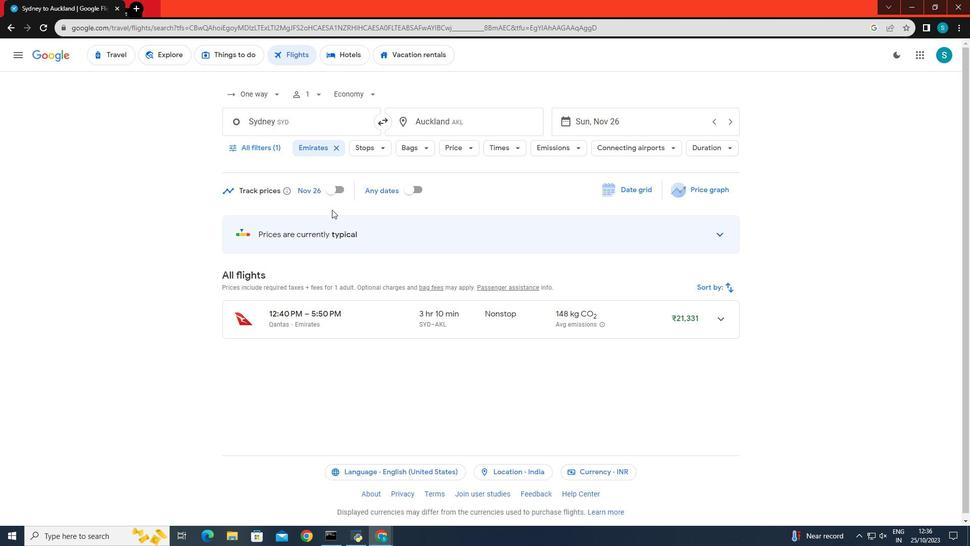 
Action: Mouse moved to (336, 192)
Screenshot: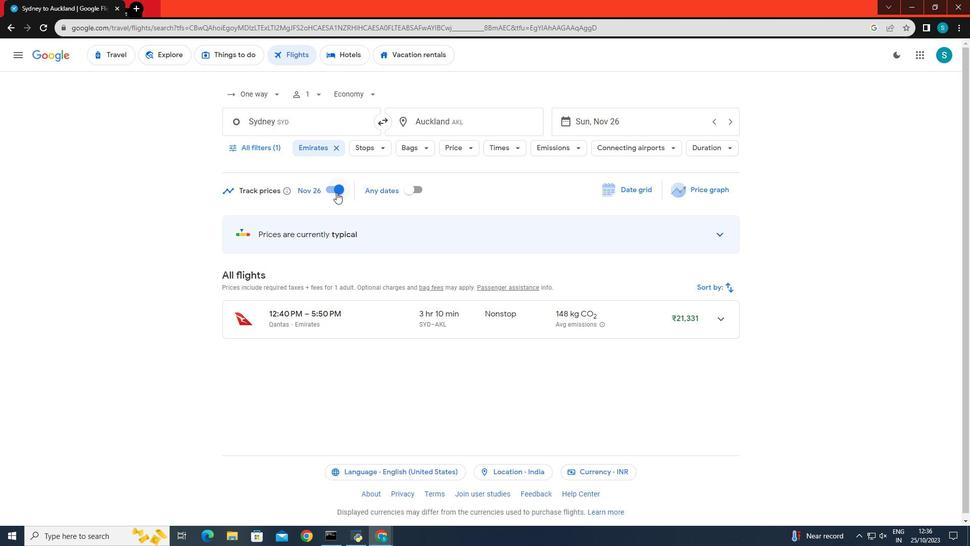 
Action: Mouse pressed left at (336, 192)
Screenshot: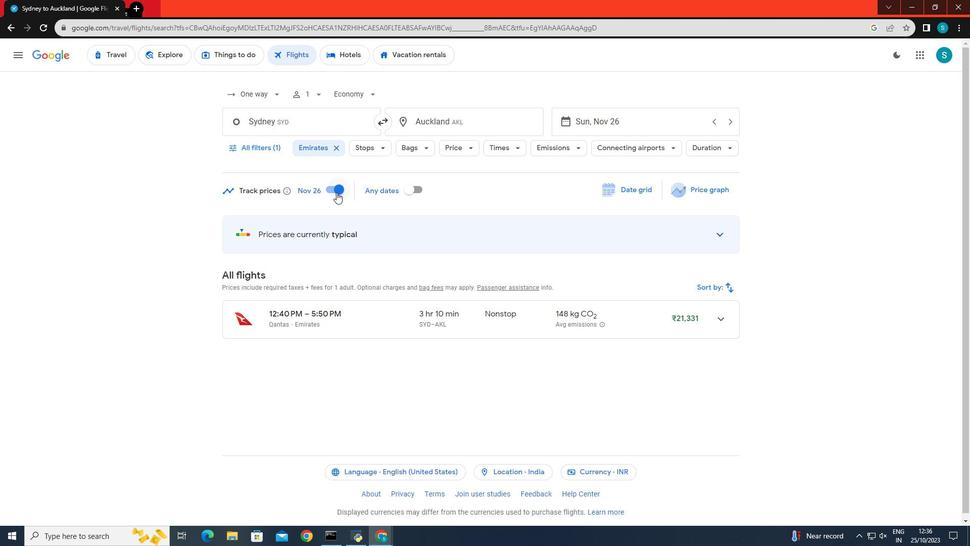 
Action: Mouse moved to (142, 284)
Screenshot: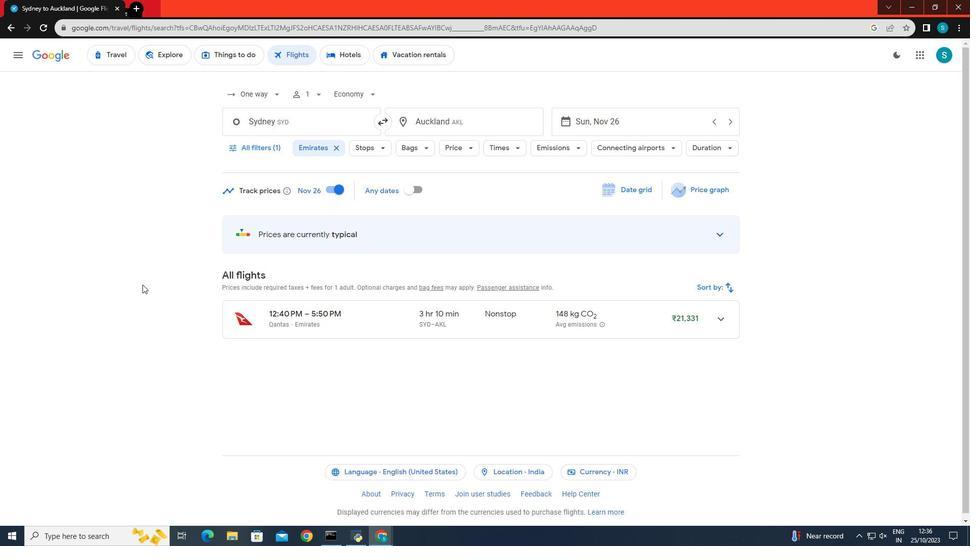 
Action: Mouse pressed left at (142, 284)
Screenshot: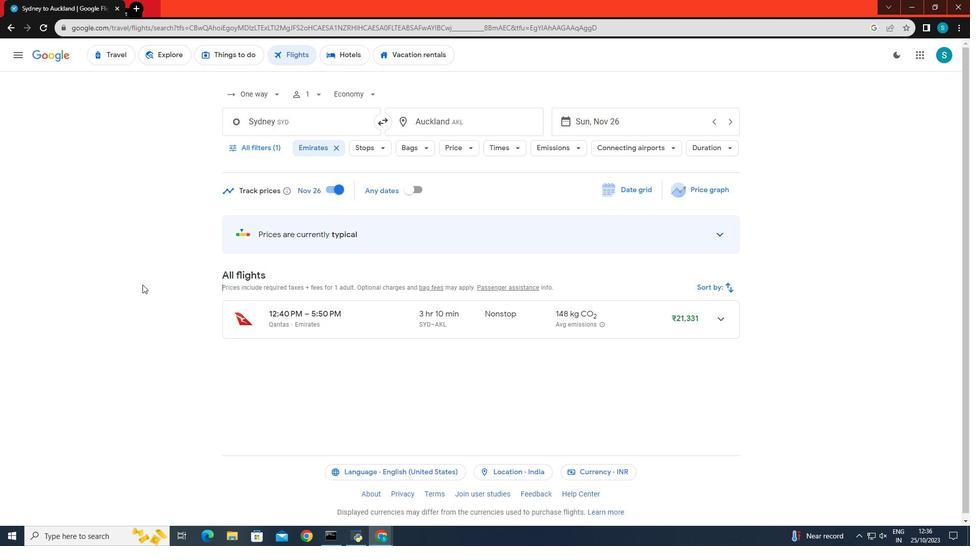 
